 Task: Plan a volunteer activity at a local shelter on the 21st at 10:00 AM.
Action: Mouse moved to (89, 137)
Screenshot: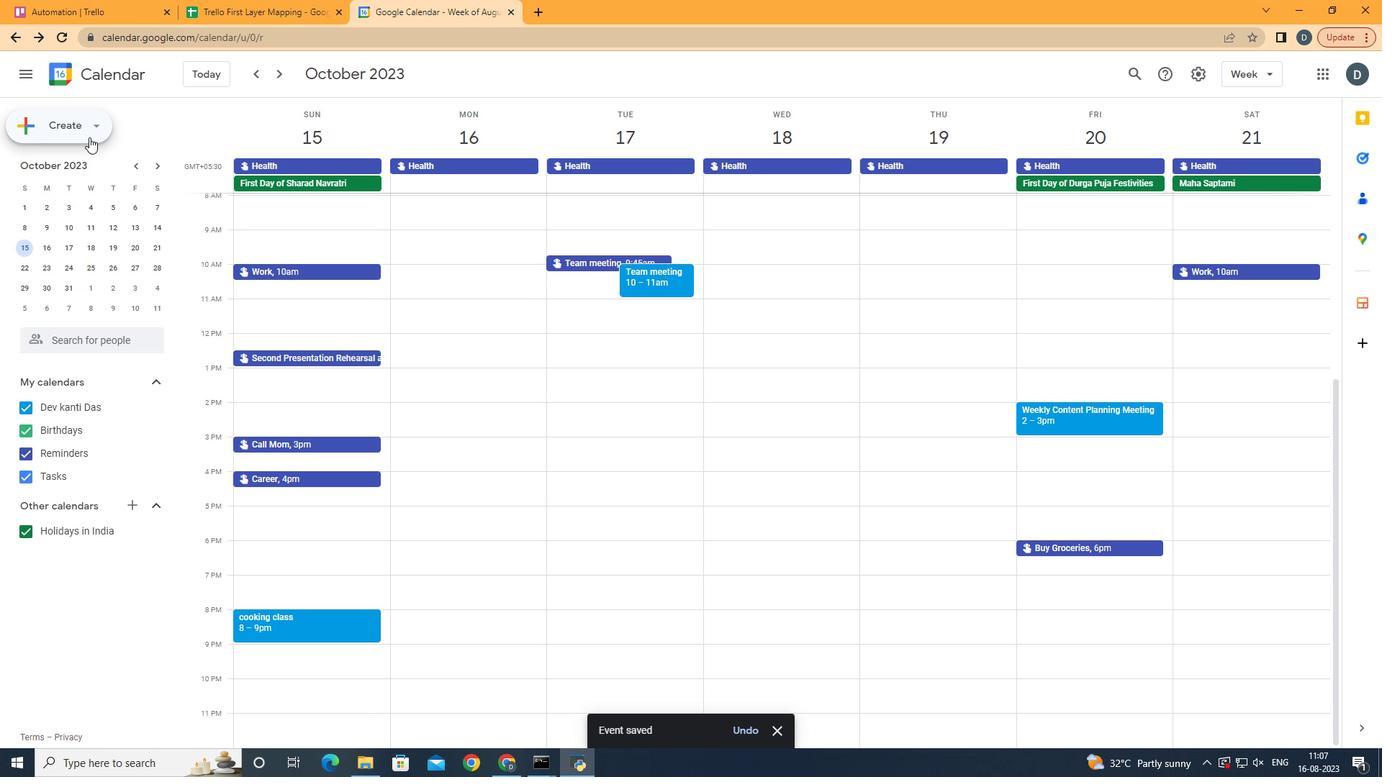 
Action: Mouse pressed left at (89, 137)
Screenshot: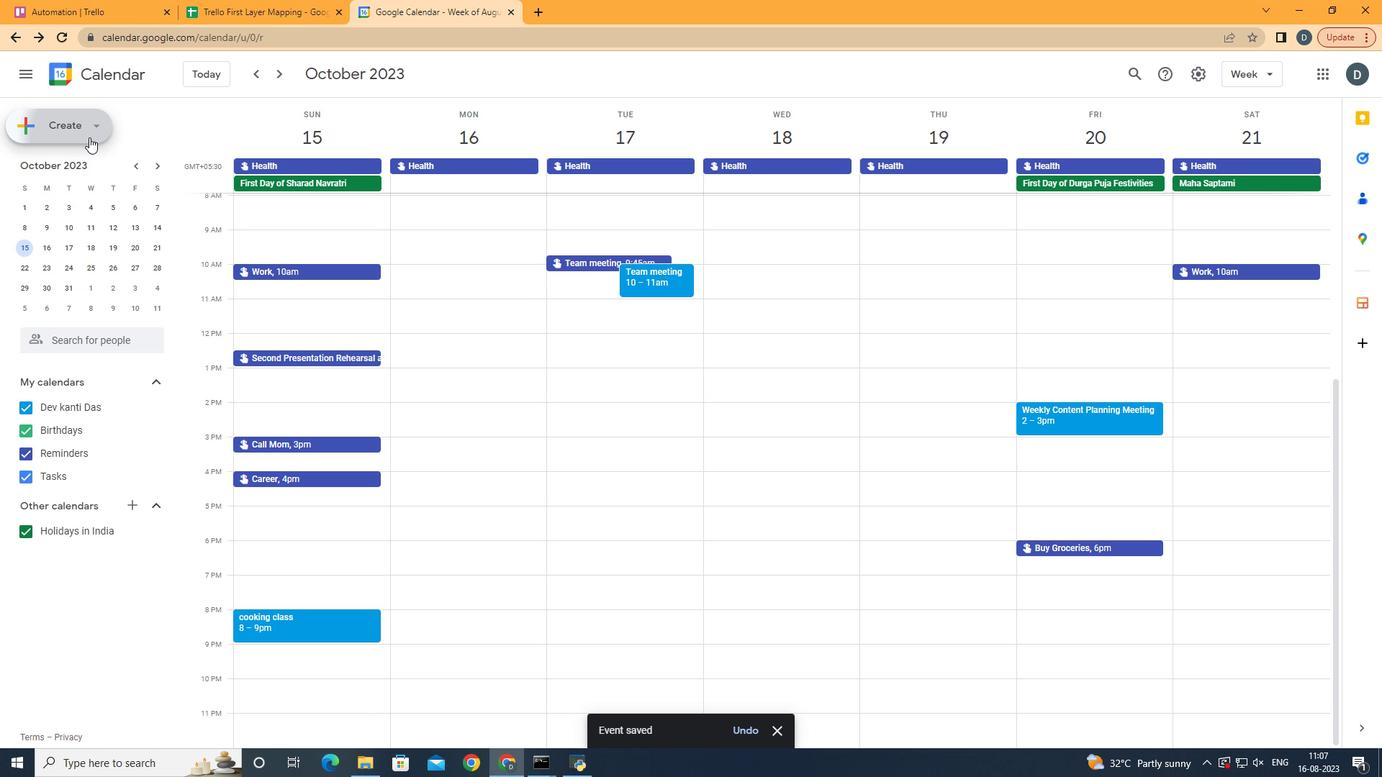 
Action: Mouse moved to (75, 158)
Screenshot: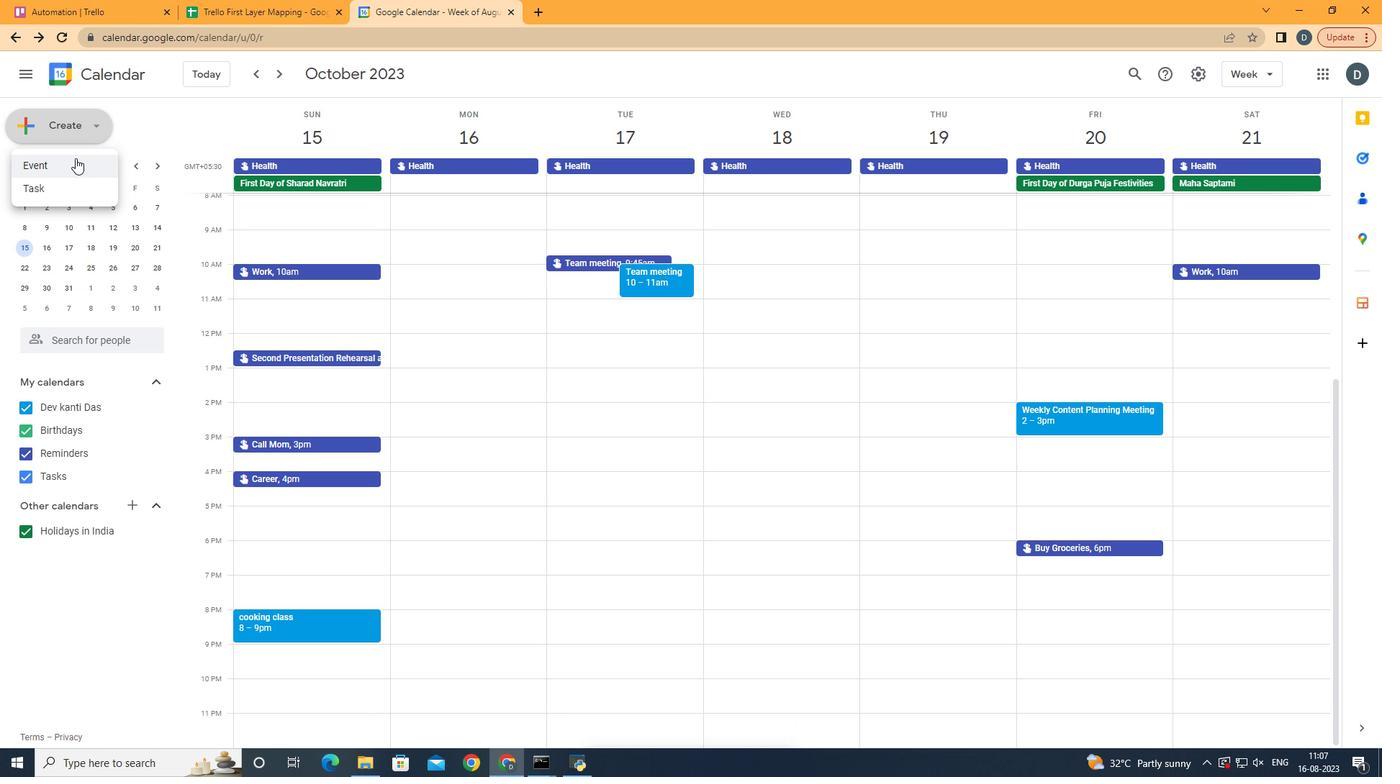 
Action: Mouse pressed left at (75, 158)
Screenshot: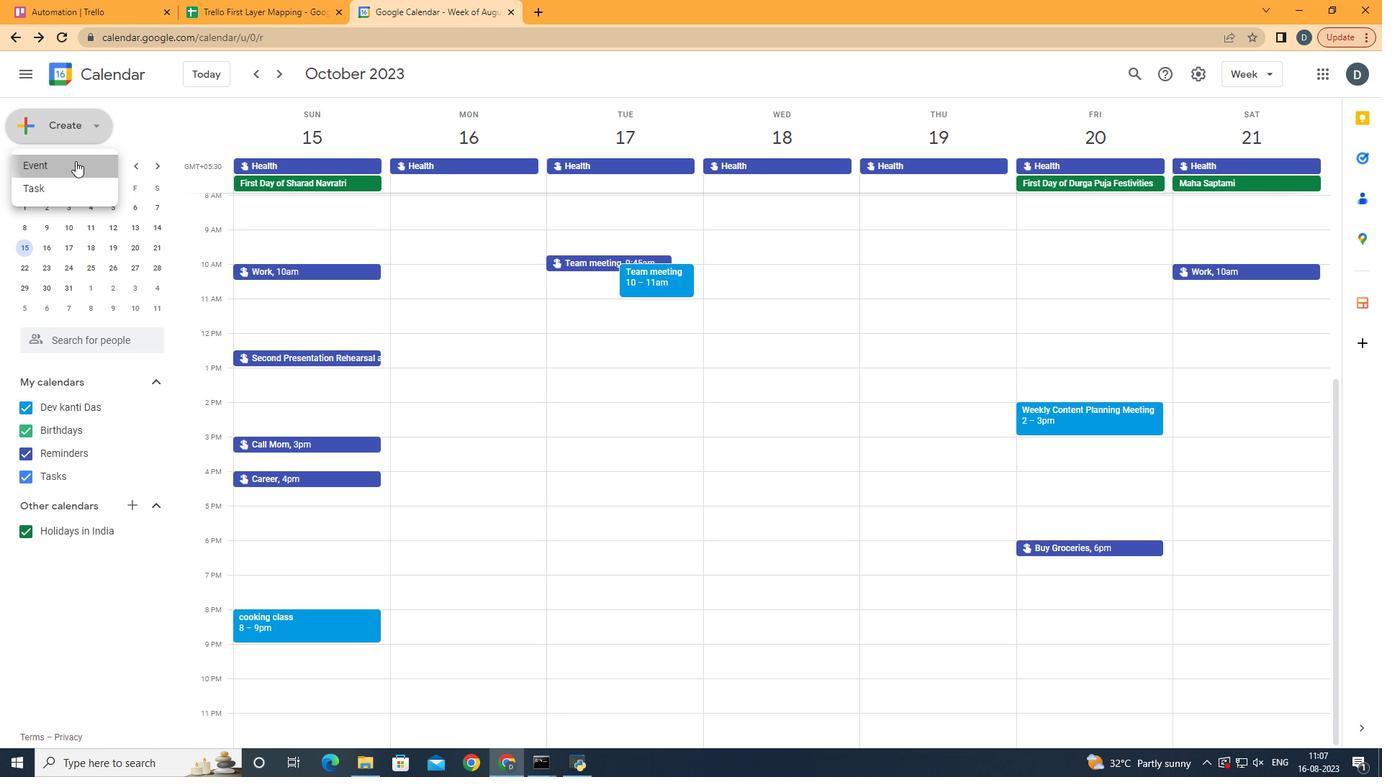 
Action: Mouse moved to (461, 258)
Screenshot: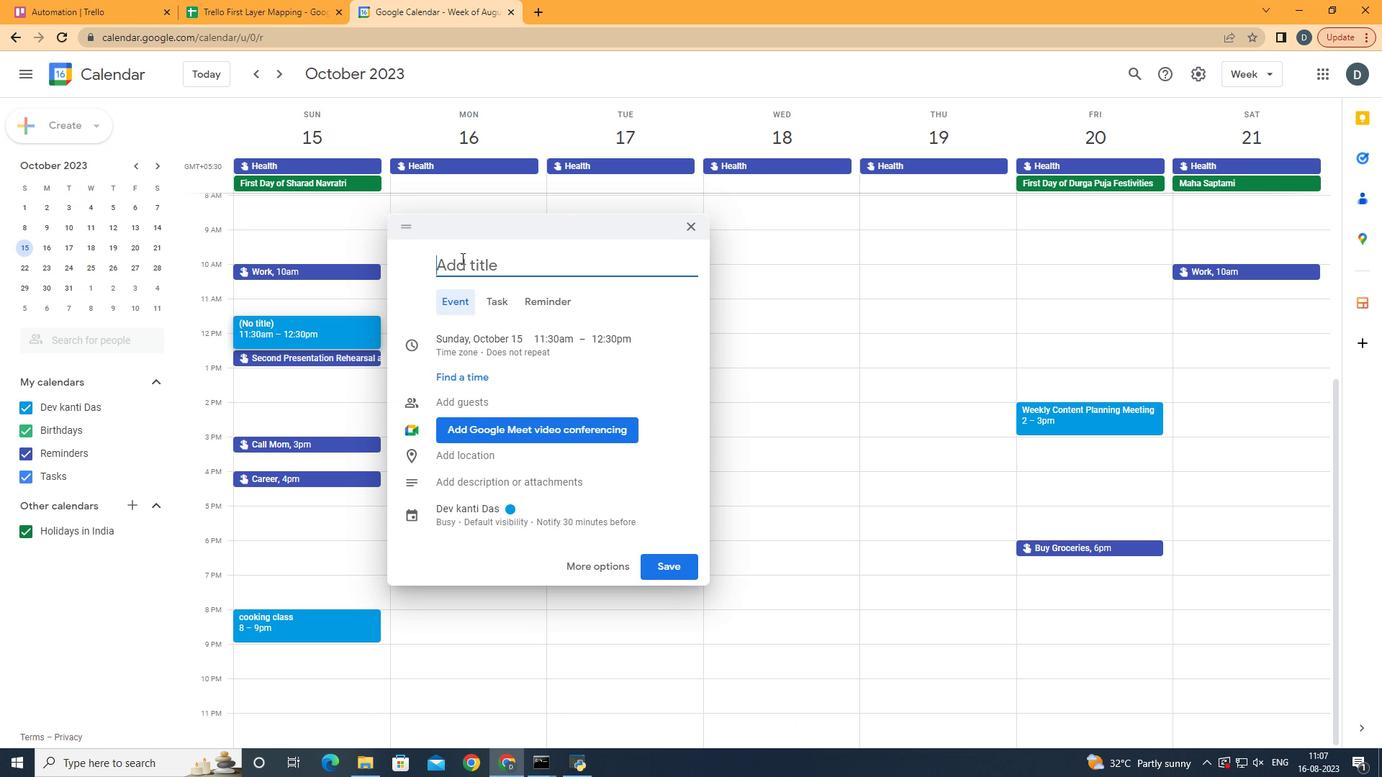 
Action: Mouse pressed left at (461, 258)
Screenshot: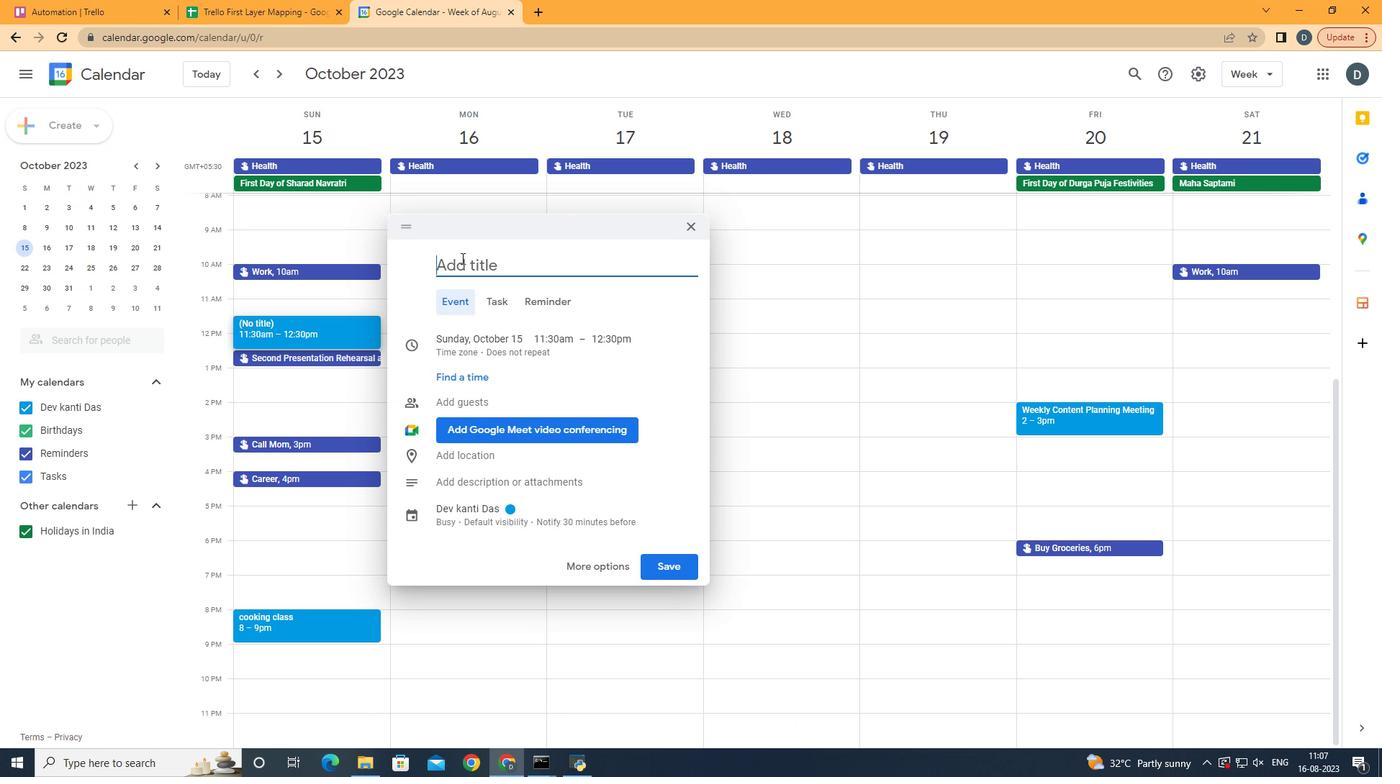 
Action: Key pressed volunteer<Key.space>activity<Key.space>at<Key.space>a<Key.space>local<Key.space><Key.space><Key.space><Key.space><Key.space><Key.space><Key.space><Key.space><Key.space><Key.space><Key.space><Key.space><Key.space><Key.space><Key.space>shelter<Key.left><Key.left><Key.left><Key.left><Key.left><Key.left><Key.left><Key.backspace><Key.backspace><Key.backspace><Key.backspace><Key.backspace><Key.backspace><Key.backspace><Key.backspace><Key.backspace><Key.backspace><Key.backspace><Key.backspace><Key.backspace><Key.backspace><Key.backspace>
Screenshot: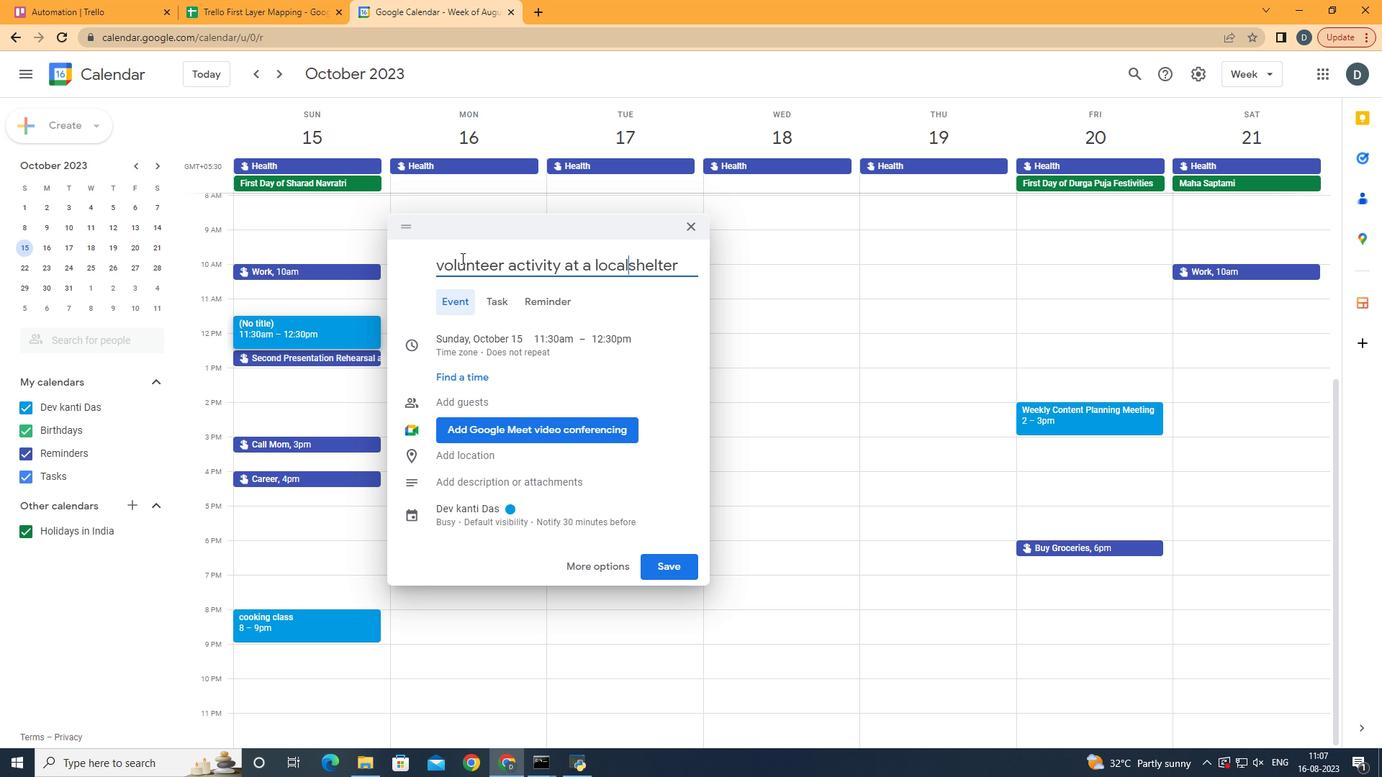 
Action: Mouse moved to (408, 253)
Screenshot: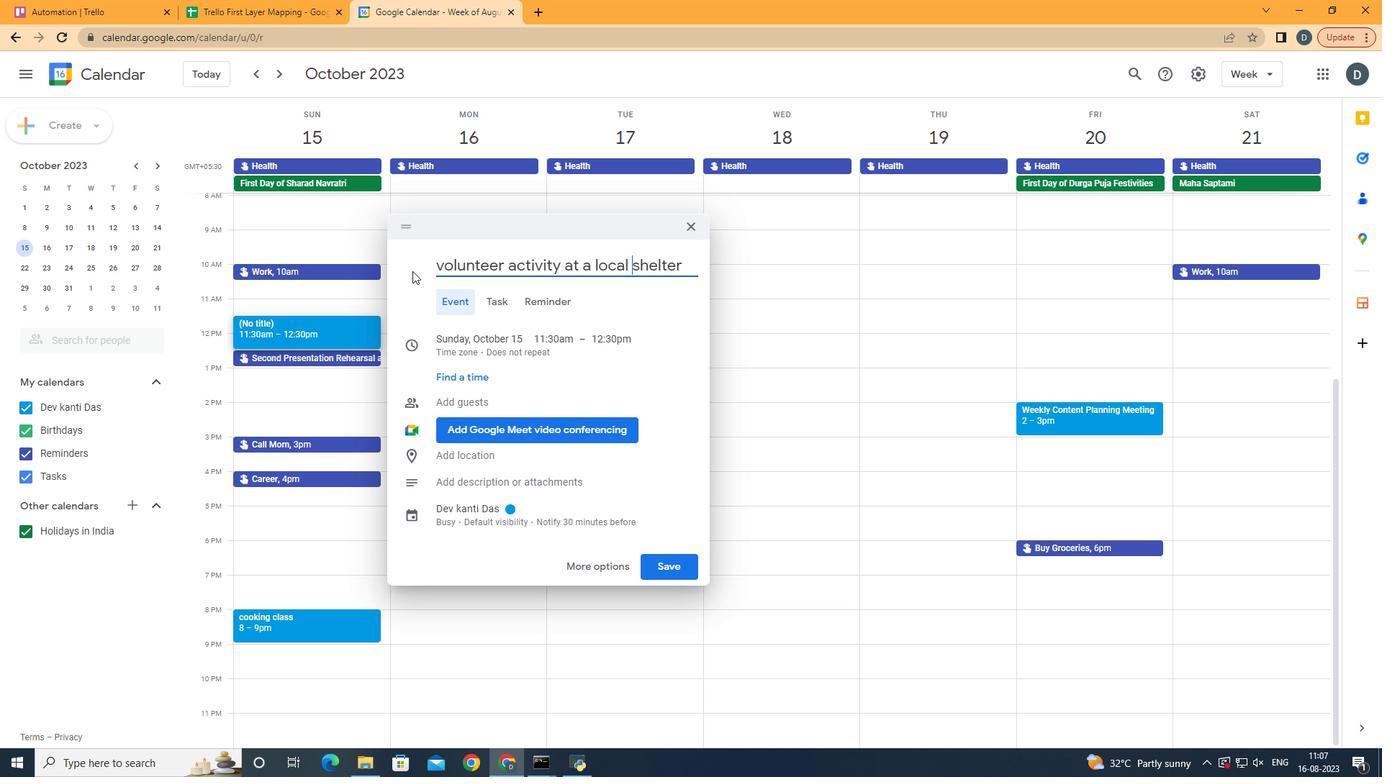 
Action: Key pressed <Key.space>
Screenshot: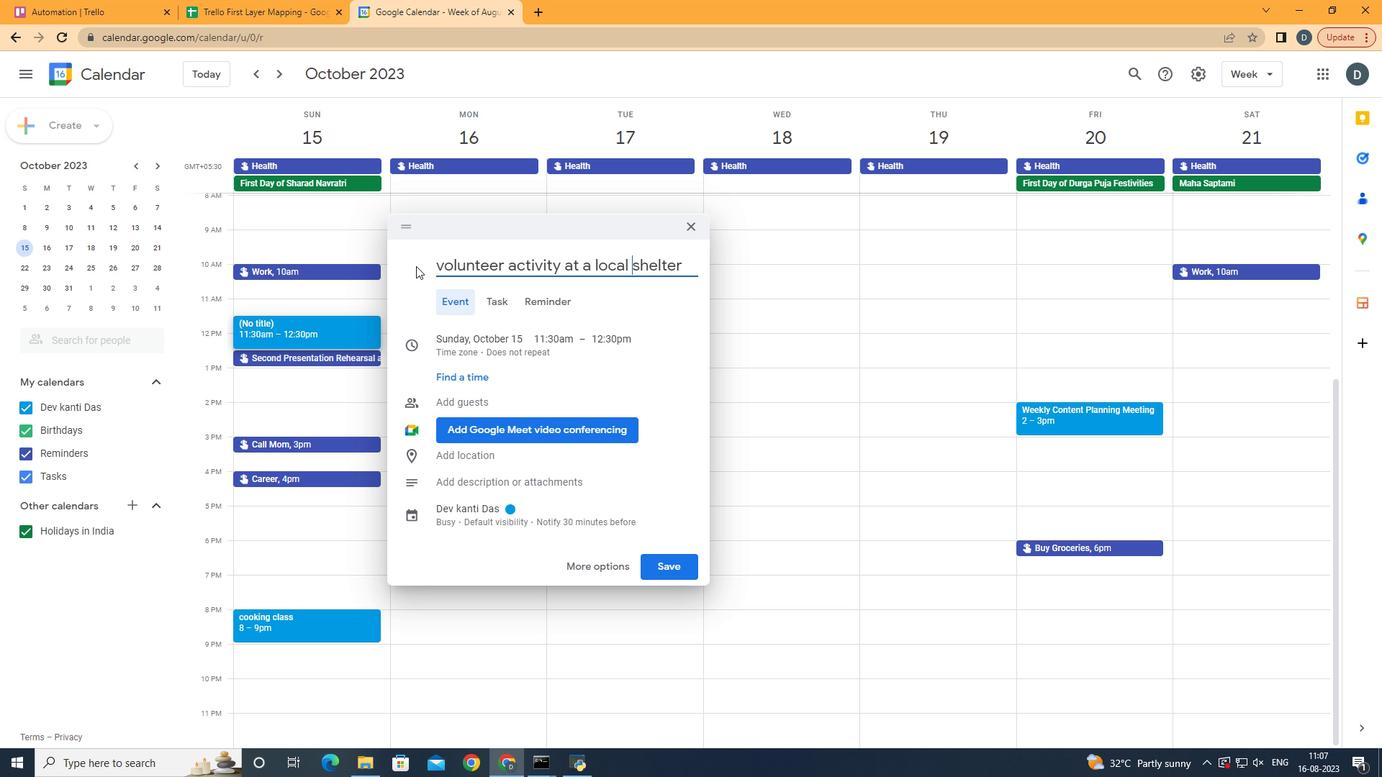 
Action: Mouse moved to (509, 338)
Screenshot: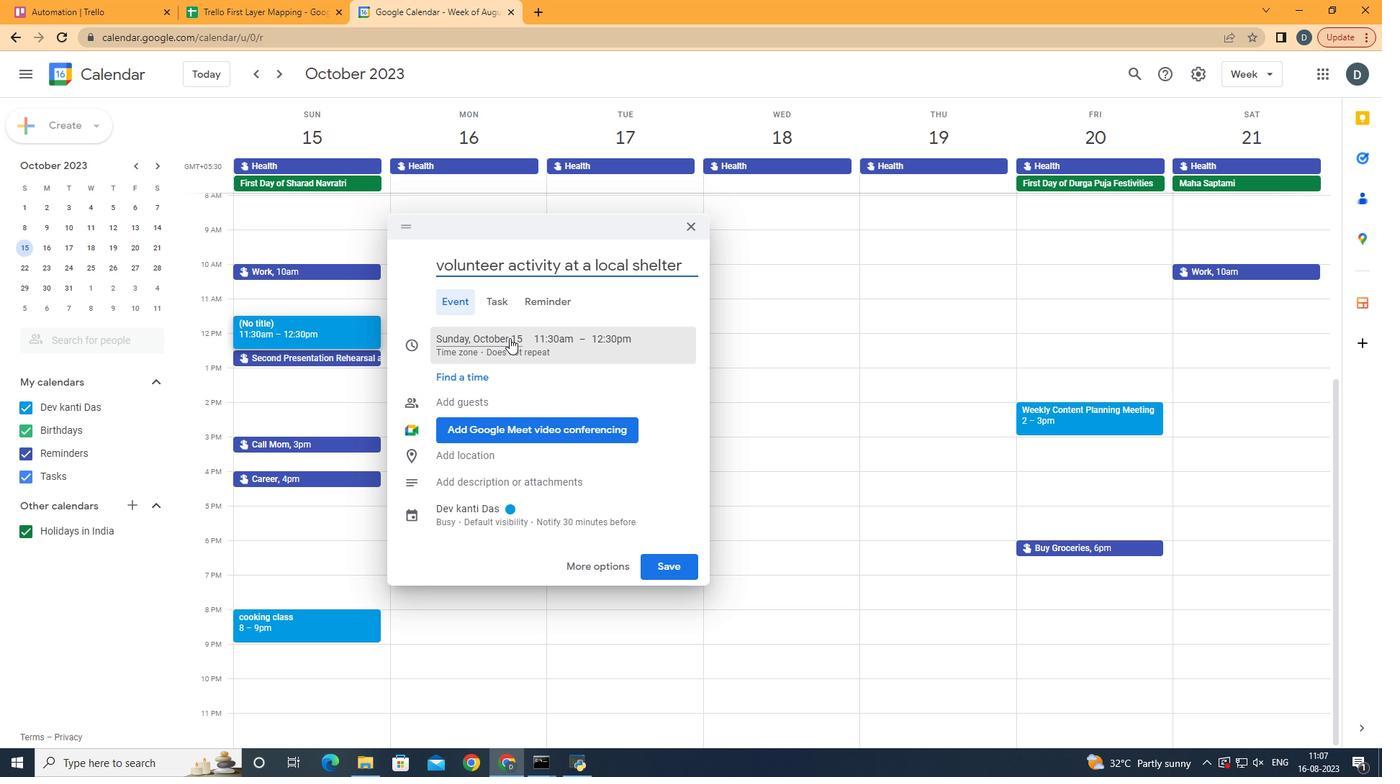 
Action: Mouse pressed left at (509, 338)
Screenshot: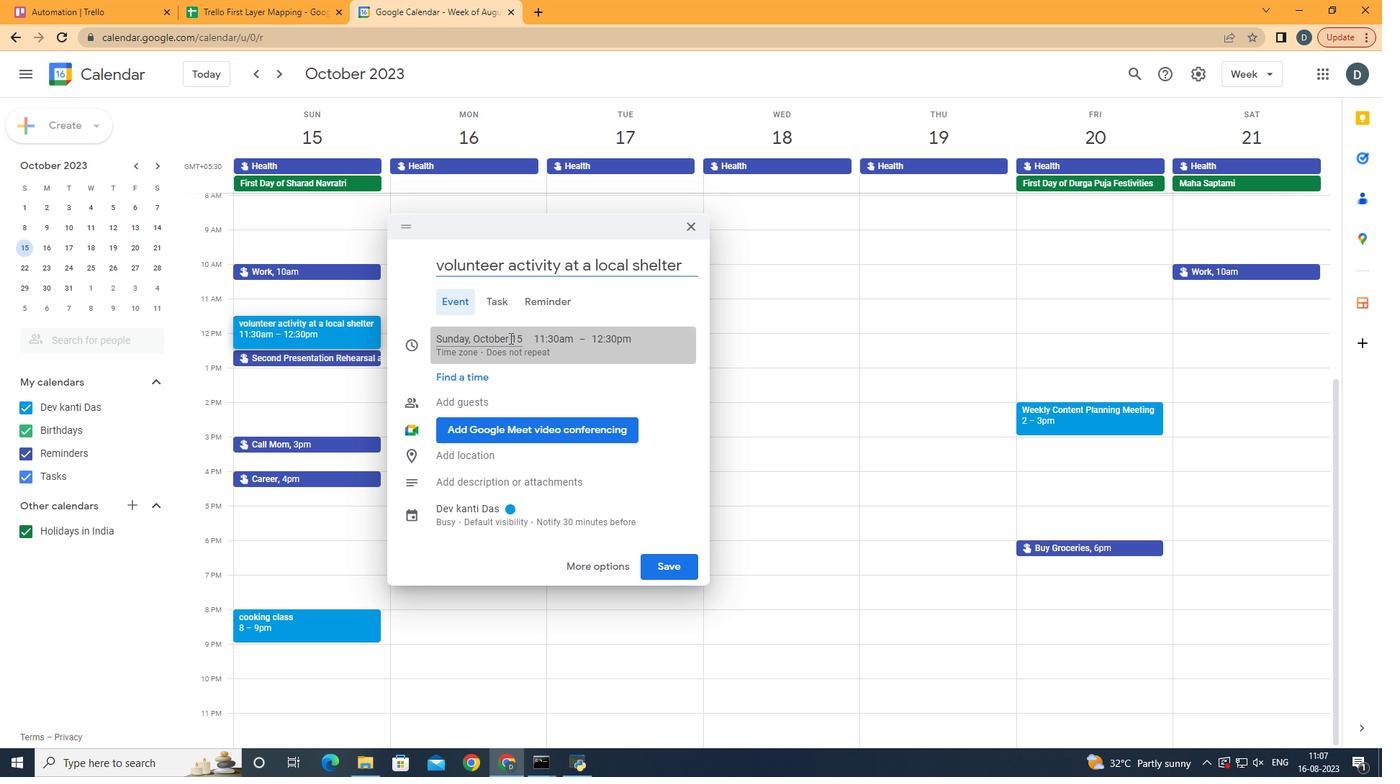 
Action: Mouse moved to (615, 447)
Screenshot: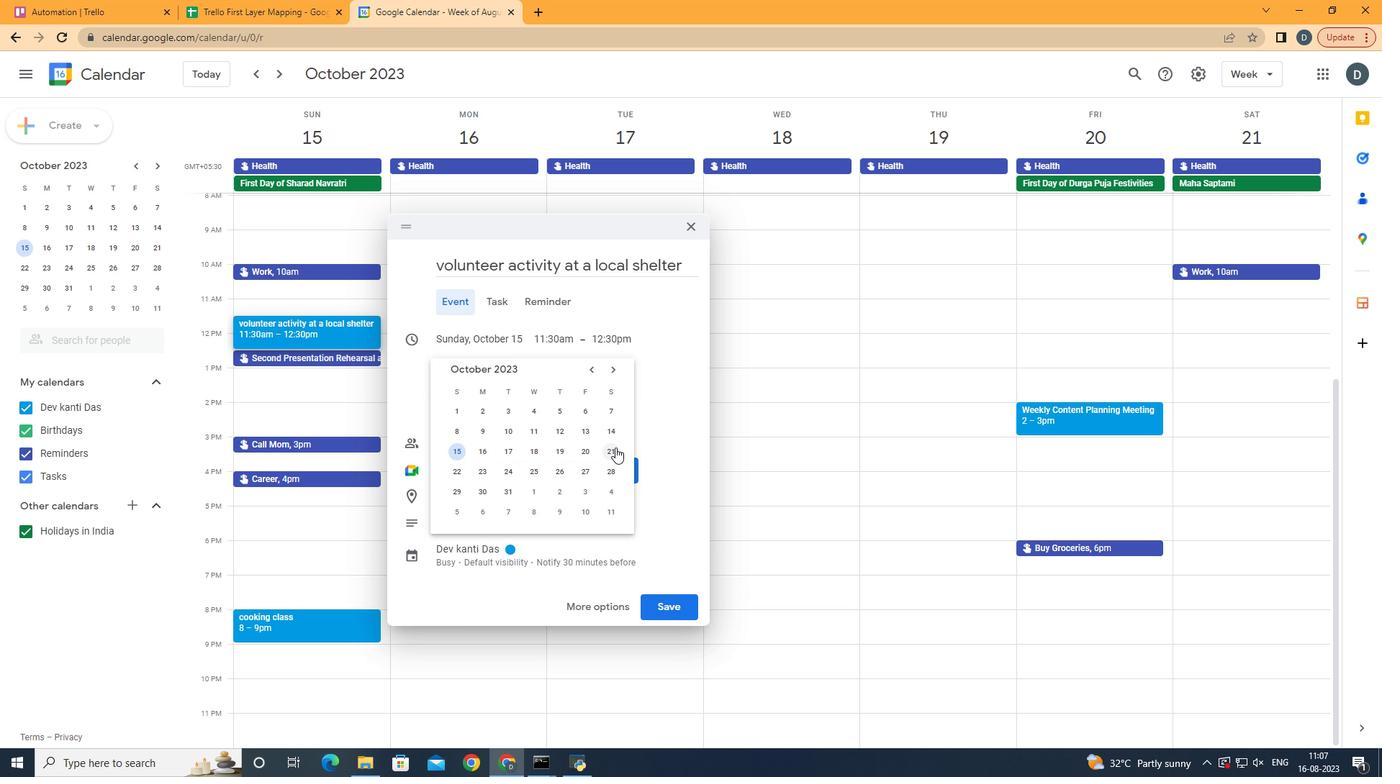 
Action: Mouse pressed left at (615, 447)
Screenshot: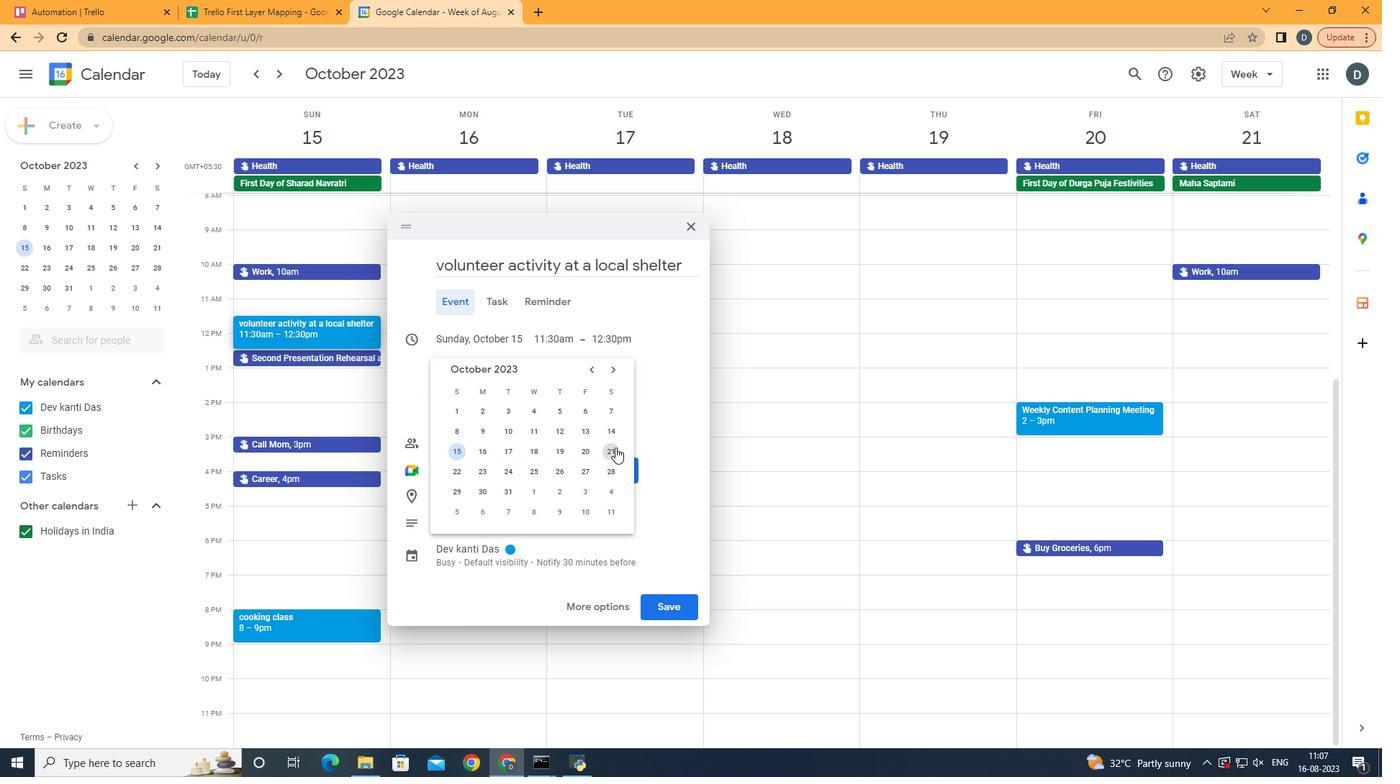 
Action: Mouse moved to (1013, 340)
Screenshot: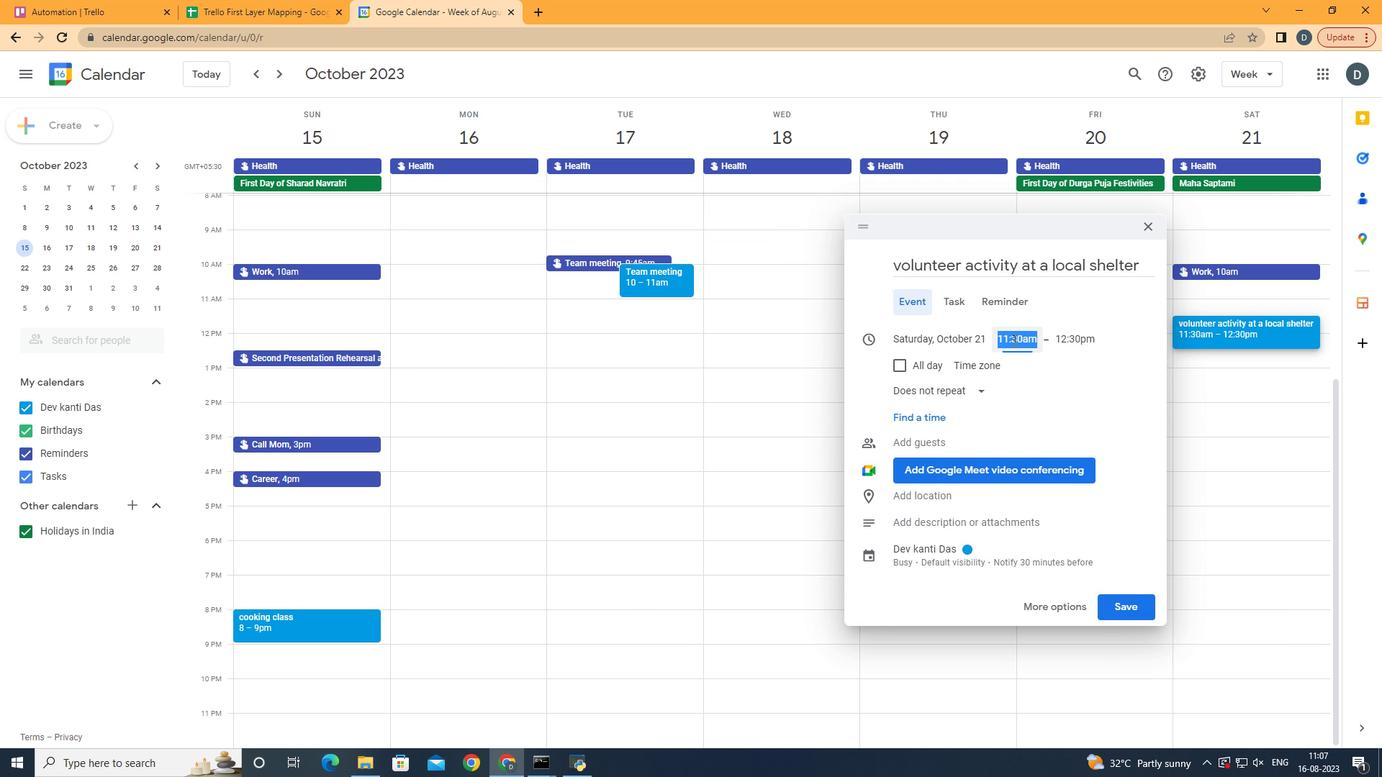 
Action: Mouse pressed left at (1013, 340)
Screenshot: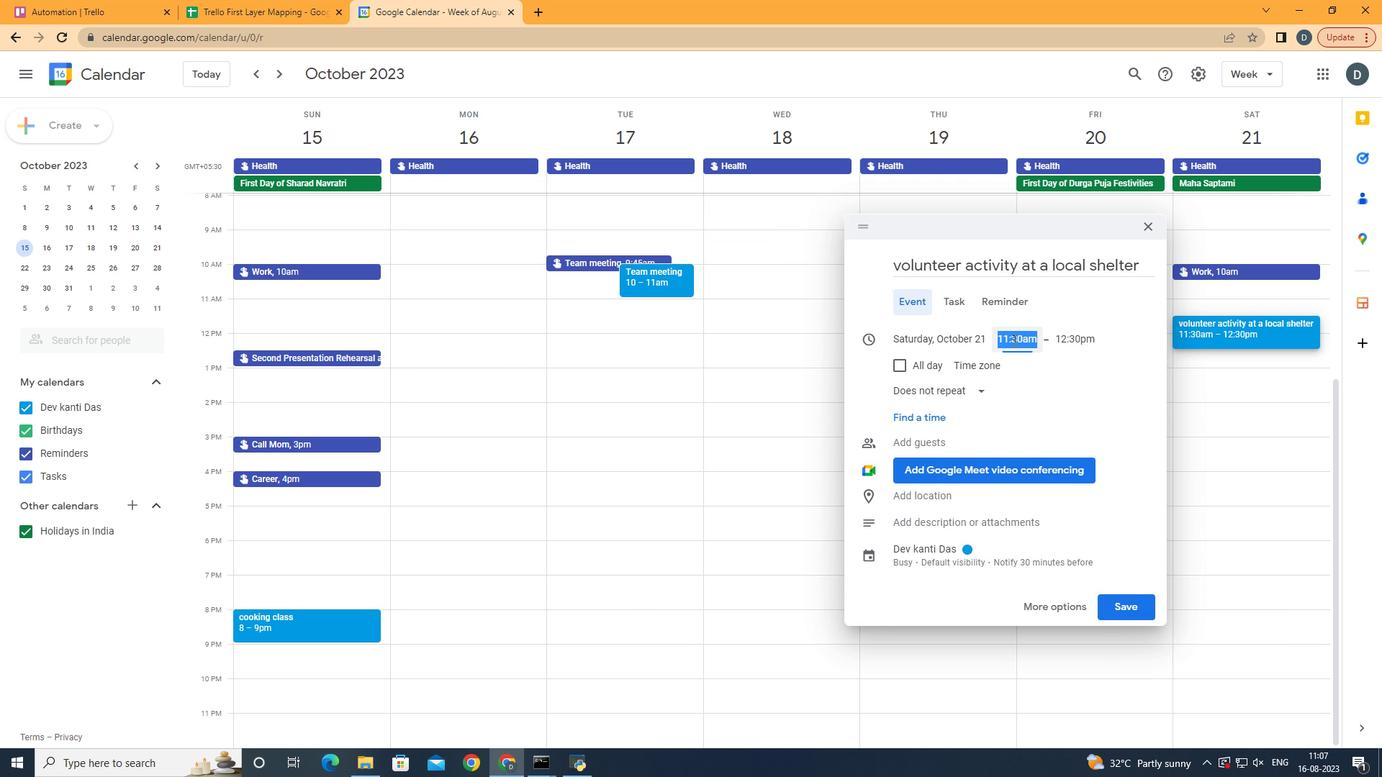 
Action: Mouse moved to (1055, 393)
Screenshot: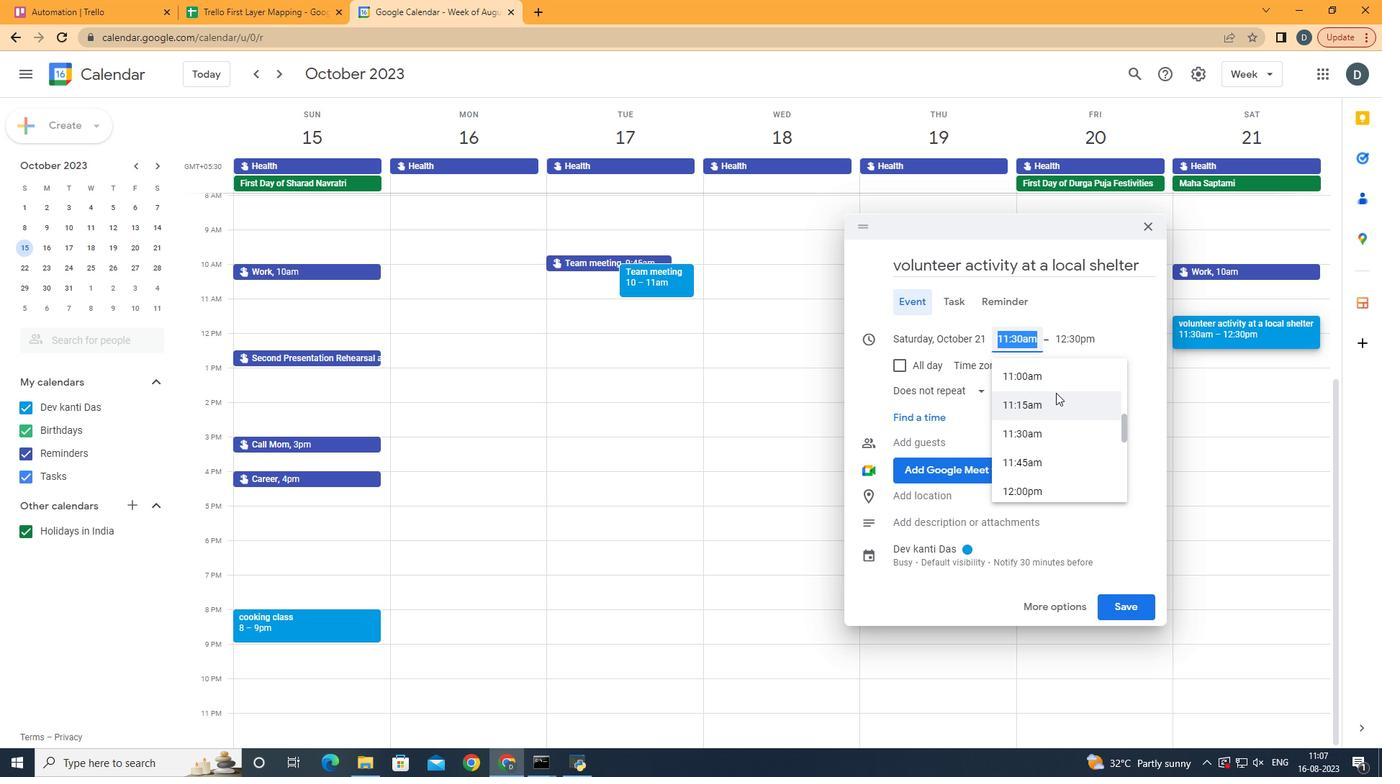 
Action: Mouse scrolled (1055, 393) with delta (0, 0)
Screenshot: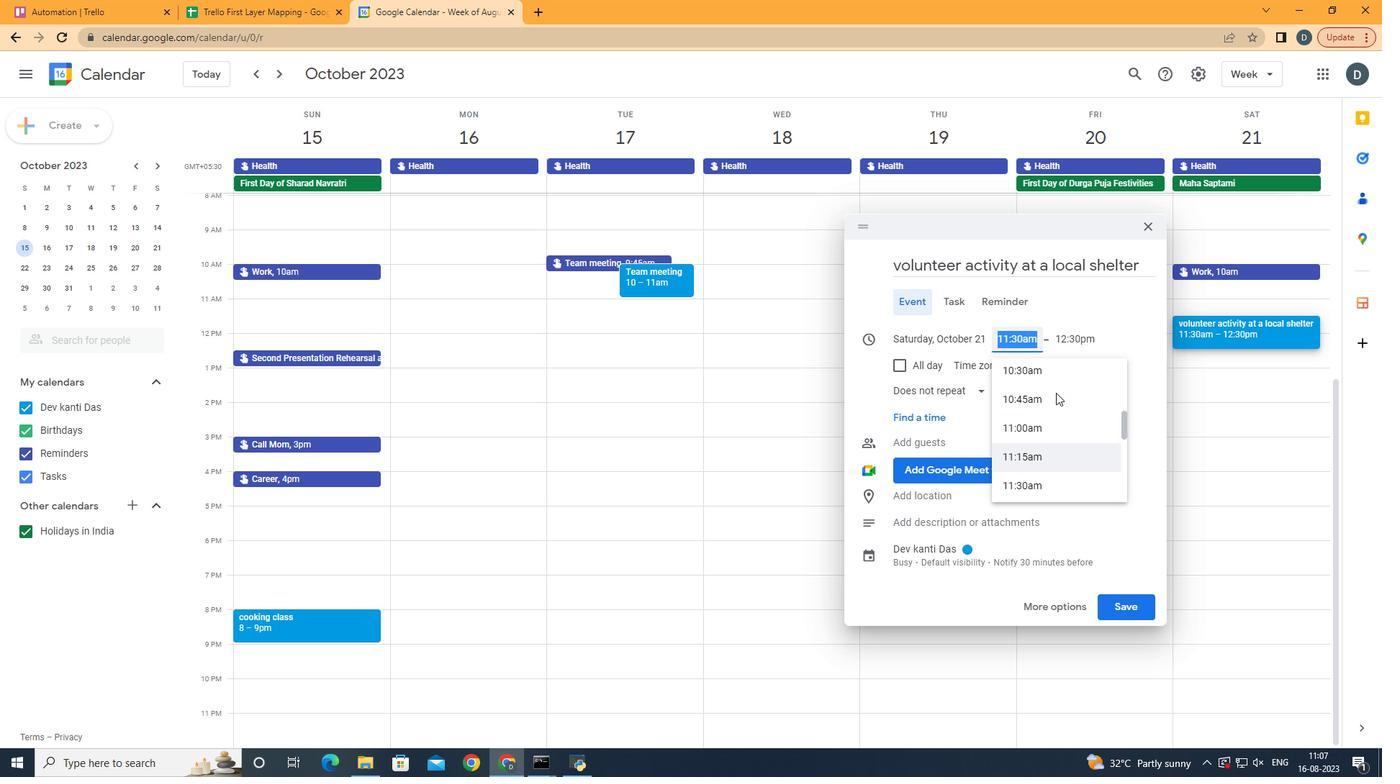
Action: Mouse scrolled (1055, 393) with delta (0, 0)
Screenshot: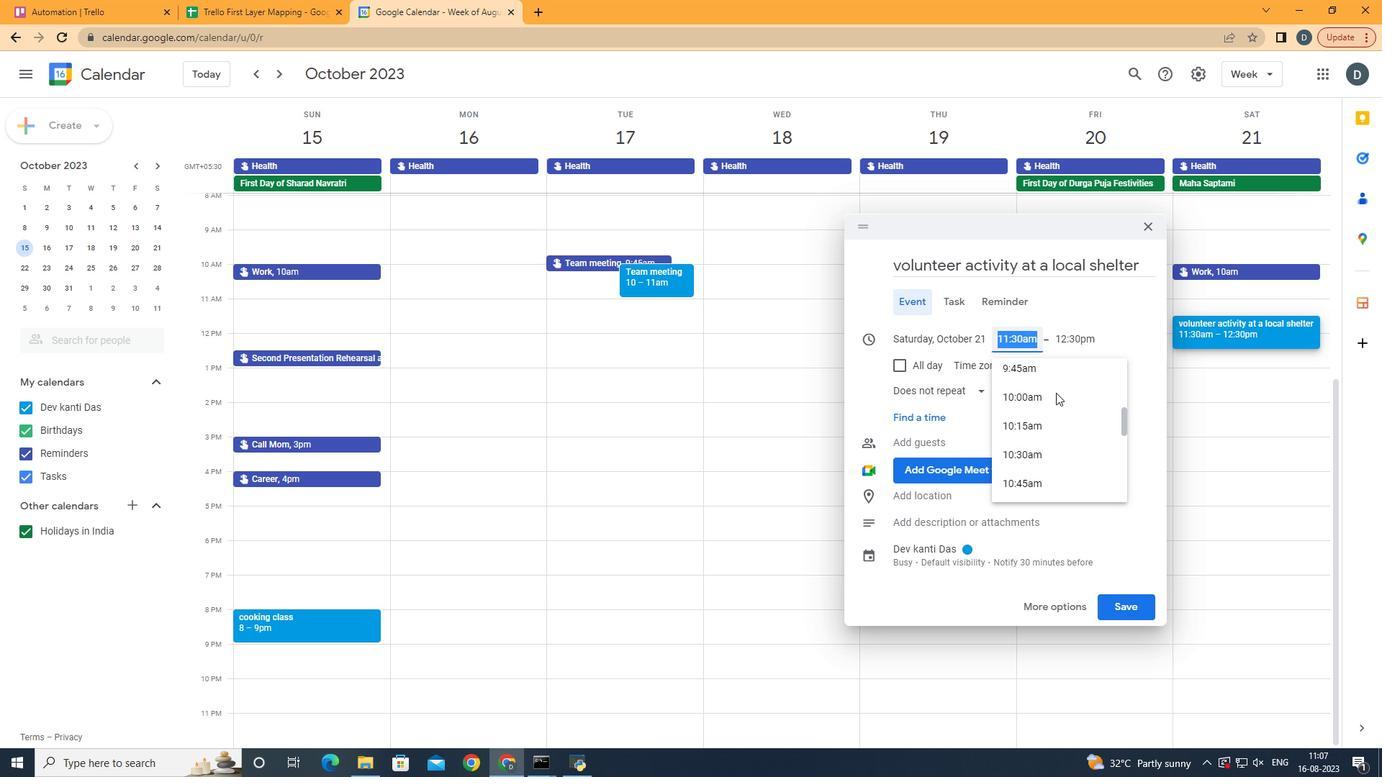 
Action: Mouse moved to (1054, 397)
Screenshot: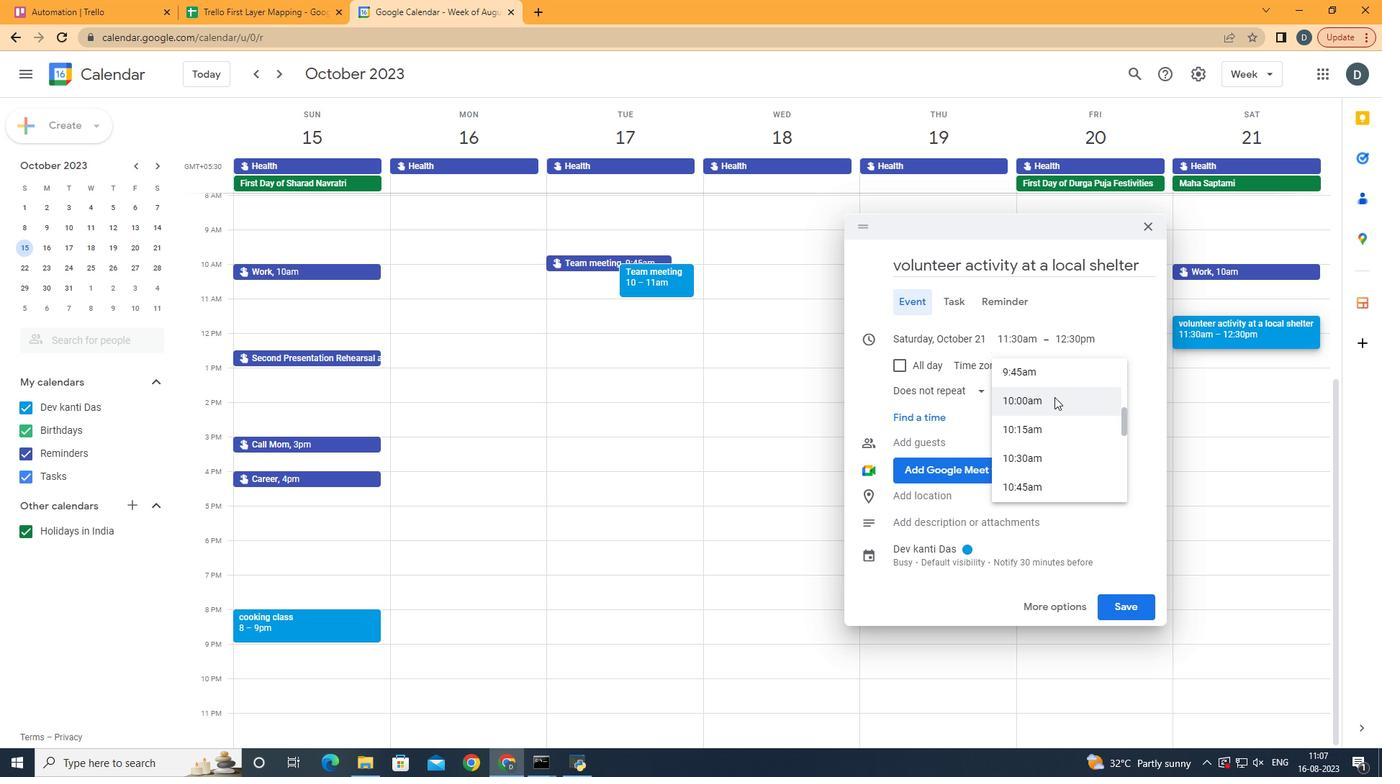 
Action: Mouse pressed left at (1054, 397)
Screenshot: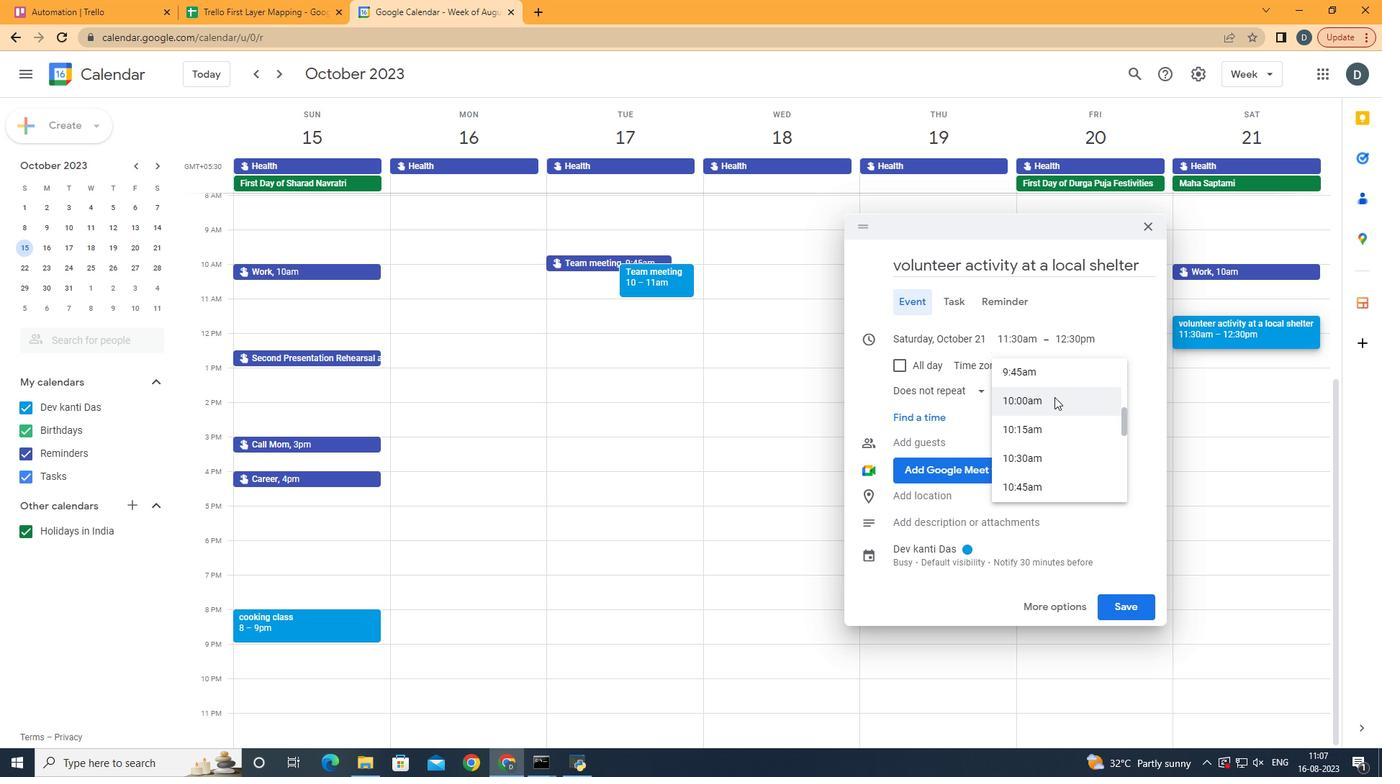 
Action: Mouse moved to (1131, 603)
Screenshot: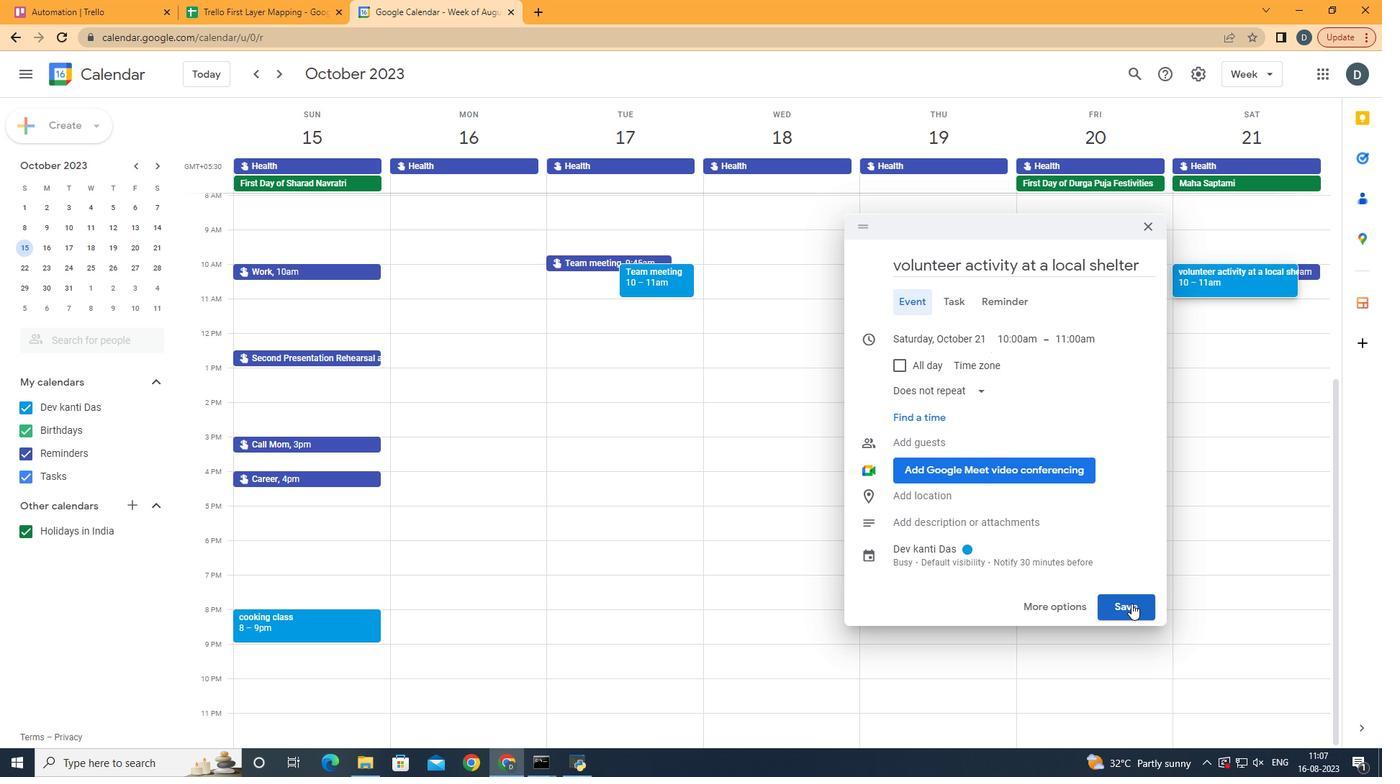 
Action: Mouse pressed left at (1131, 603)
Screenshot: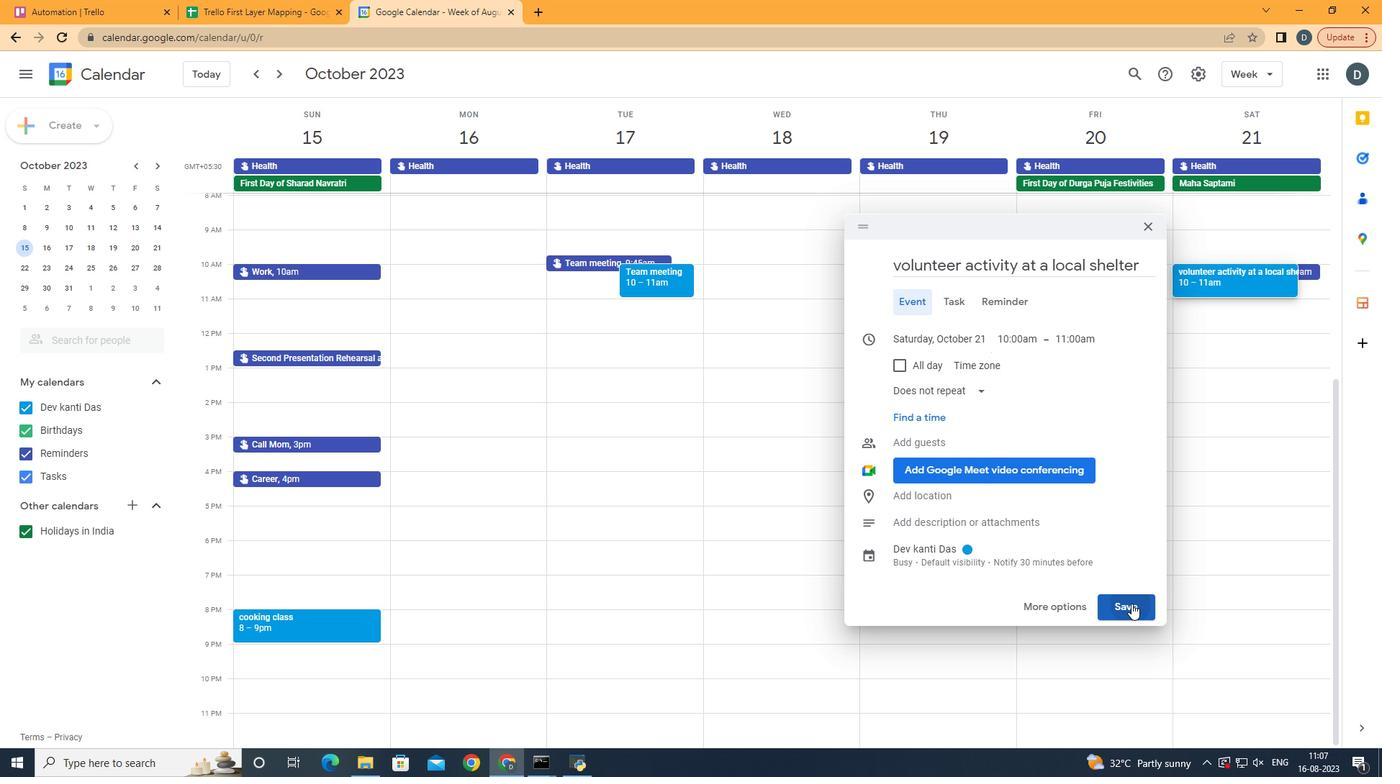 
Action: Mouse moved to (1134, 599)
Screenshot: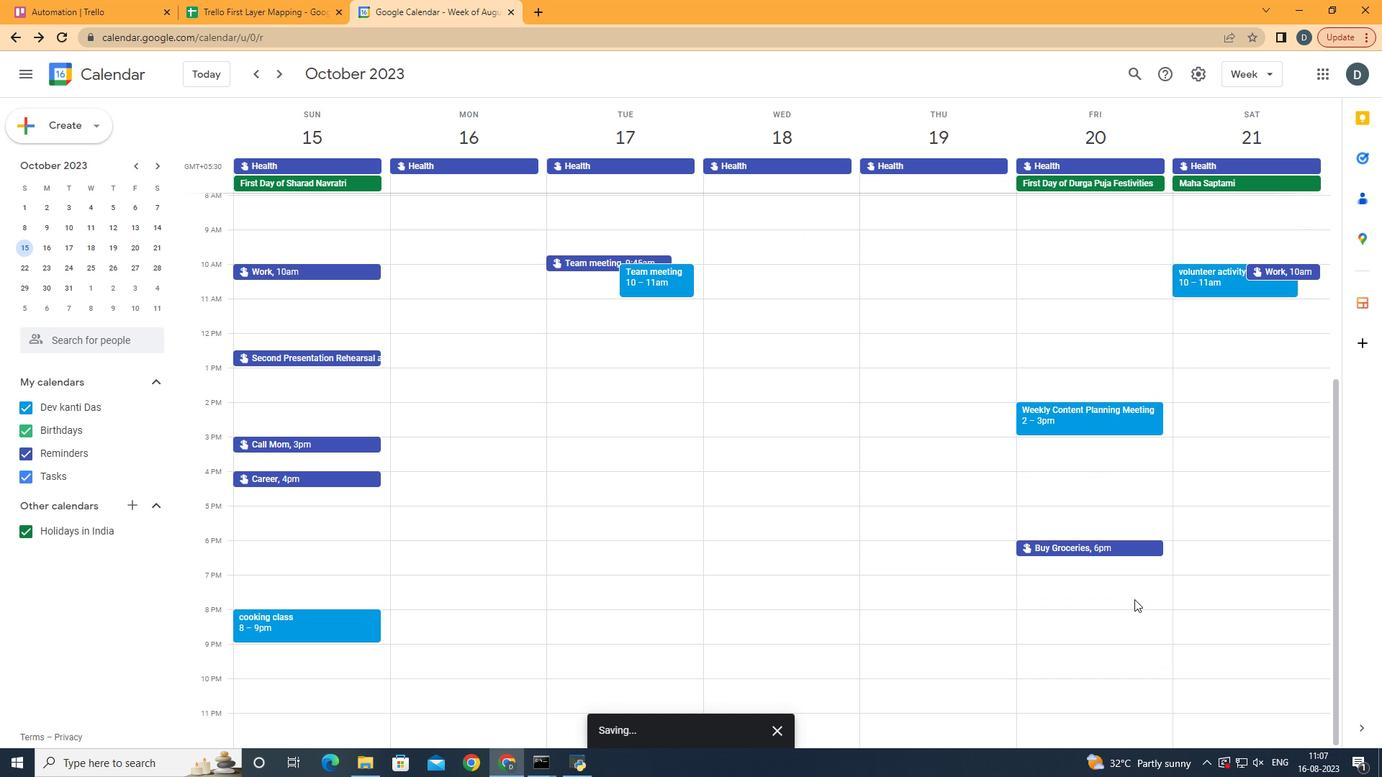 
